 Task: Edit the link text to "Idea Form".
Action: Mouse moved to (570, 399)
Screenshot: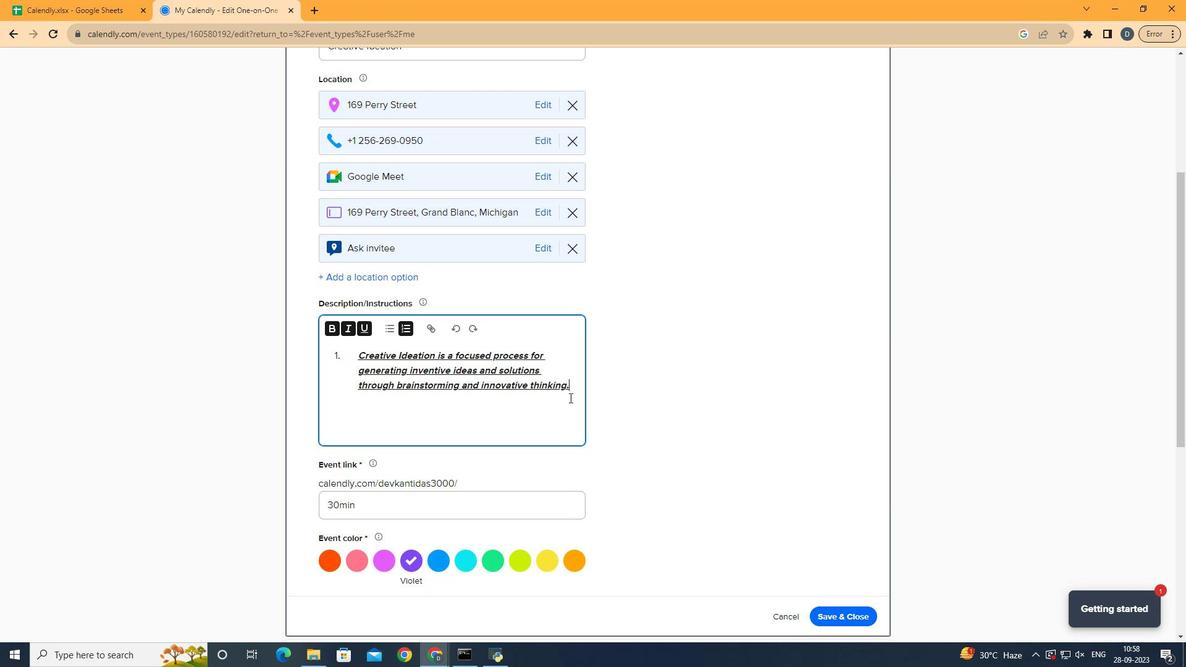 
Action: Mouse pressed left at (570, 399)
Screenshot: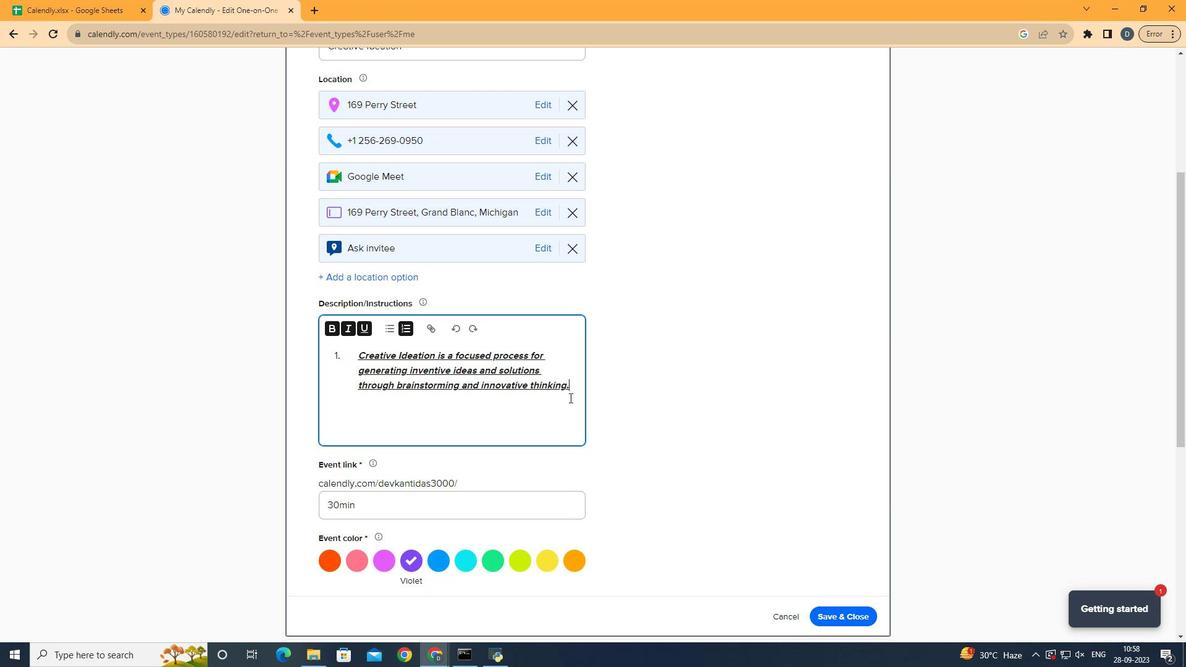 
Action: Mouse moved to (428, 326)
Screenshot: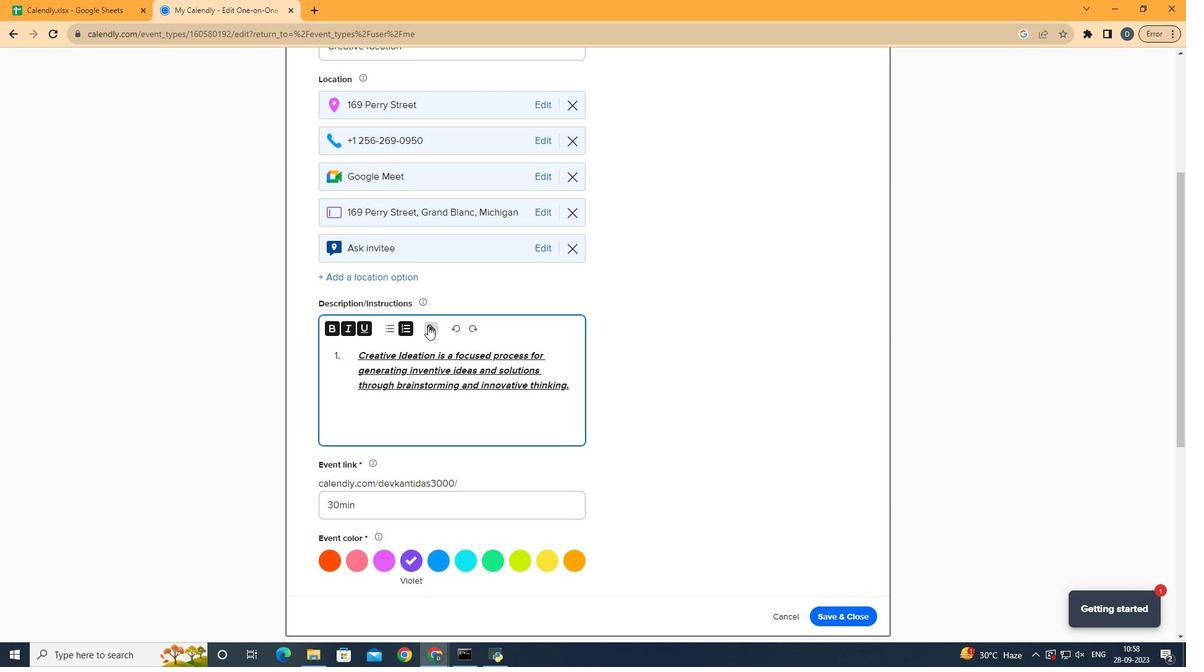 
Action: Mouse pressed left at (428, 326)
Screenshot: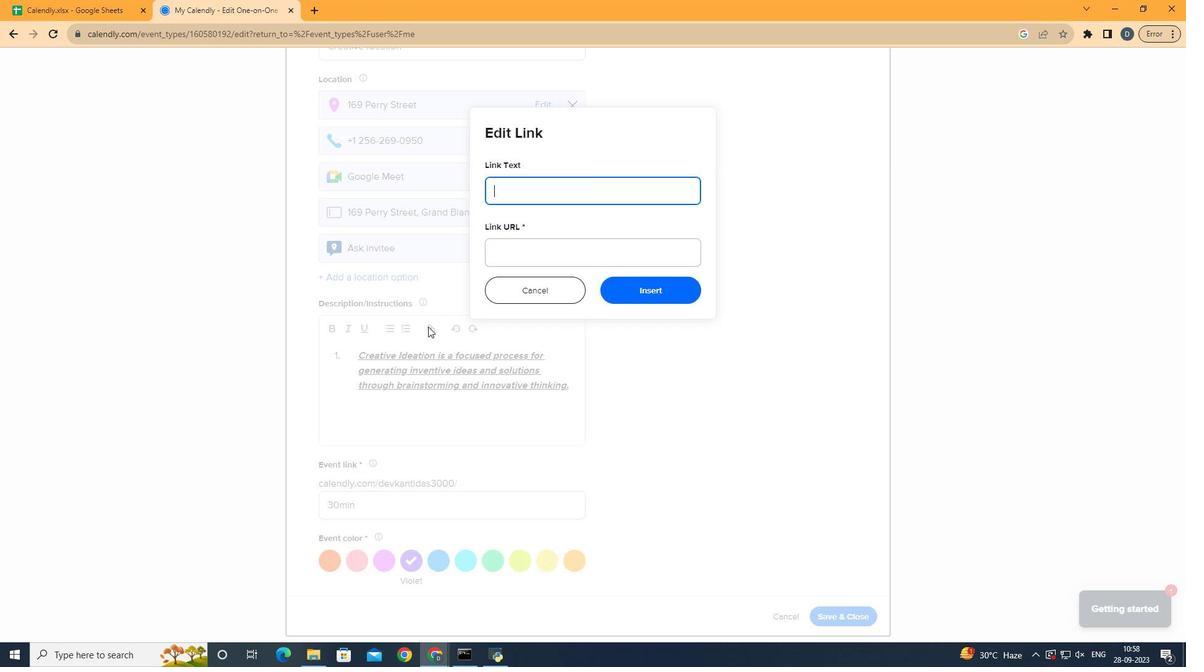 
Action: Mouse moved to (547, 198)
Screenshot: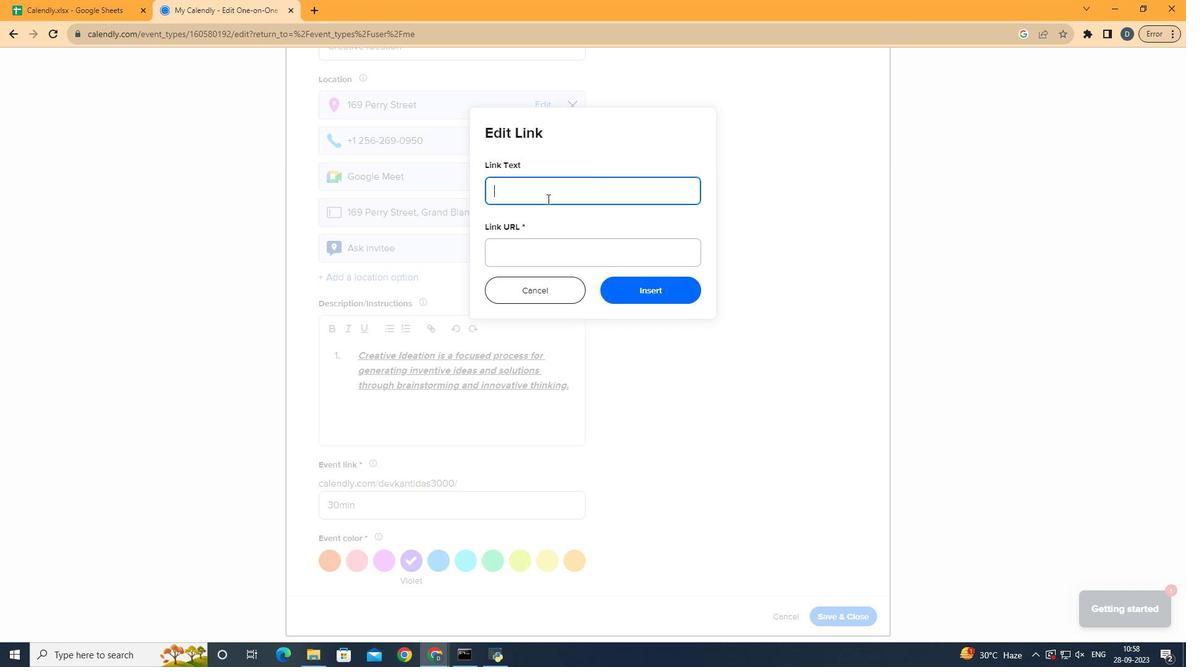 
Action: Mouse pressed left at (547, 198)
Screenshot: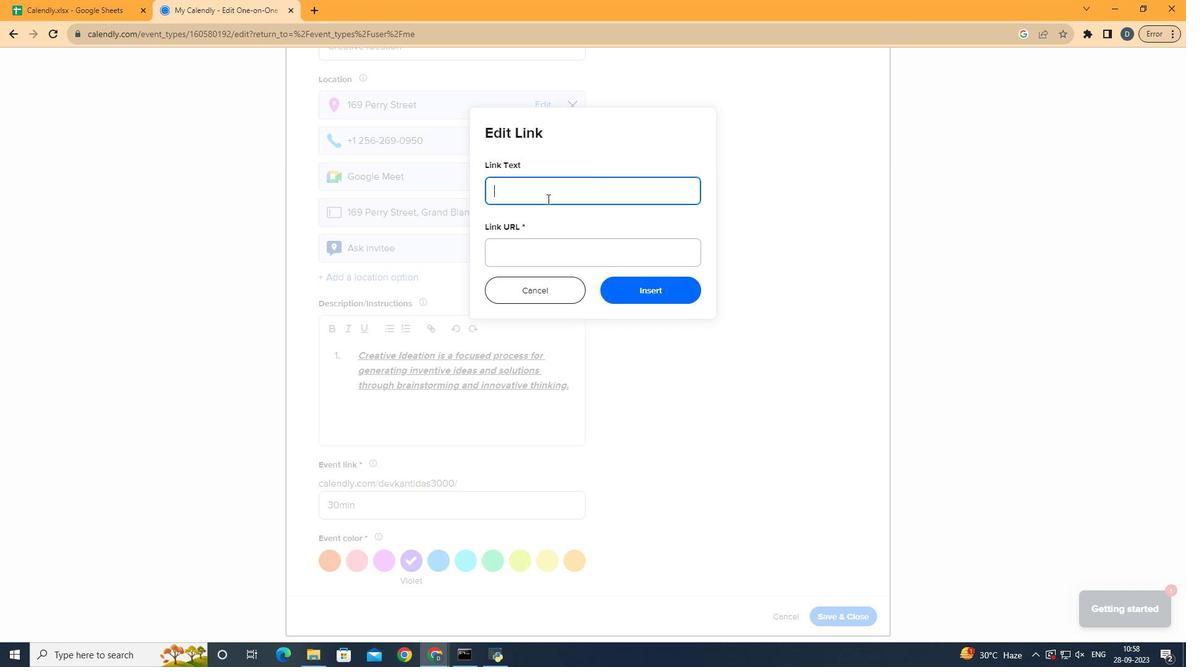 
Action: Key pressed <Key.shift><Key.shift><Key.shift>Idea<Key.space><Key.shift>Form
Screenshot: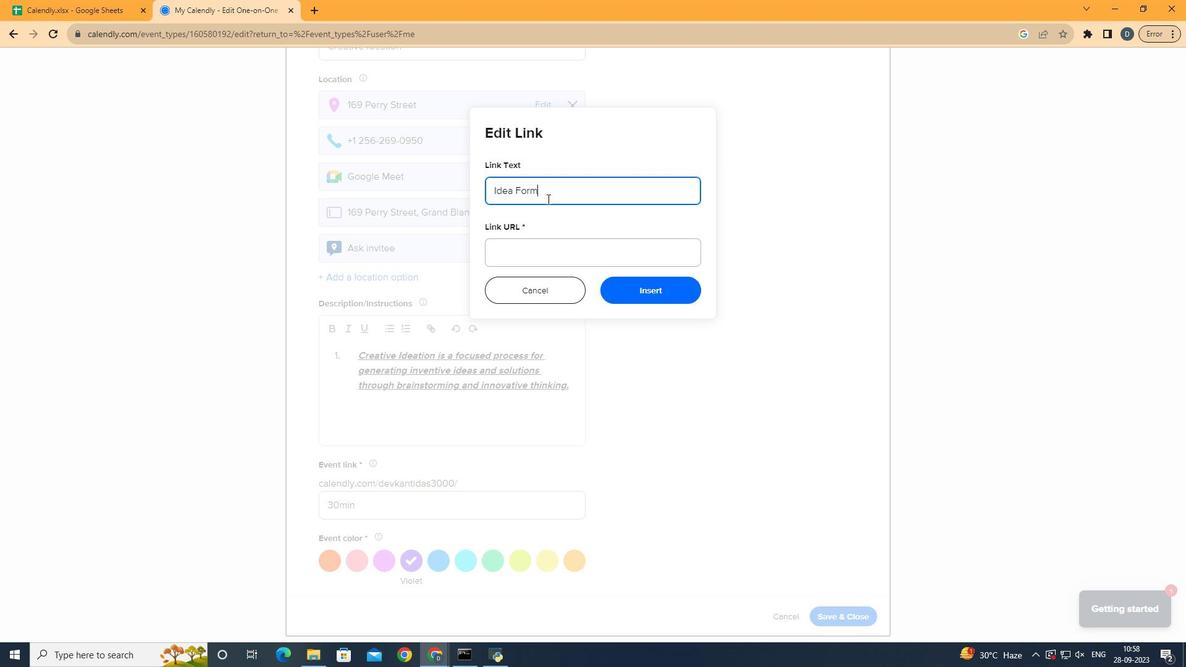 
